 Task: Search one way flight ticket for 4 adults, 2 children, 2 infants in seat and 1 infant on lap in premium economy from Cody: Yellowstone Regional Airport to Gillette: Gillette Campbell County Airport on 5-1-2023. Number of bags: 1 carry on bag. Price is upto 99000. Outbound departure time preference is 23:30.
Action: Mouse moved to (209, 333)
Screenshot: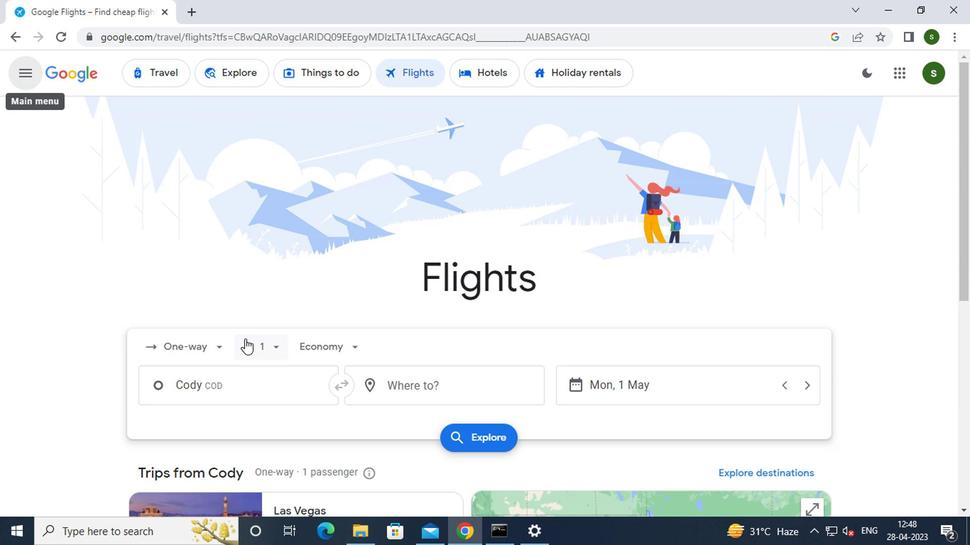 
Action: Mouse pressed left at (209, 333)
Screenshot: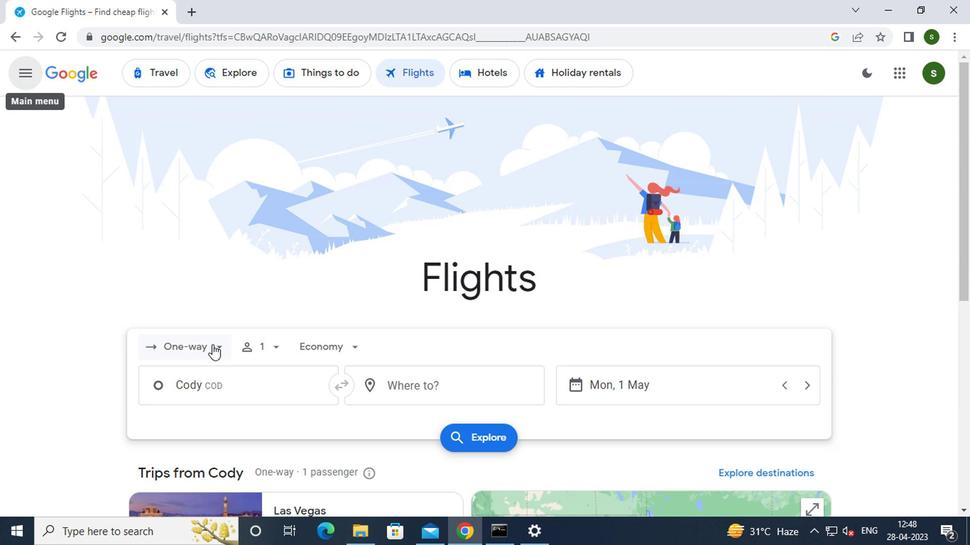 
Action: Mouse moved to (214, 402)
Screenshot: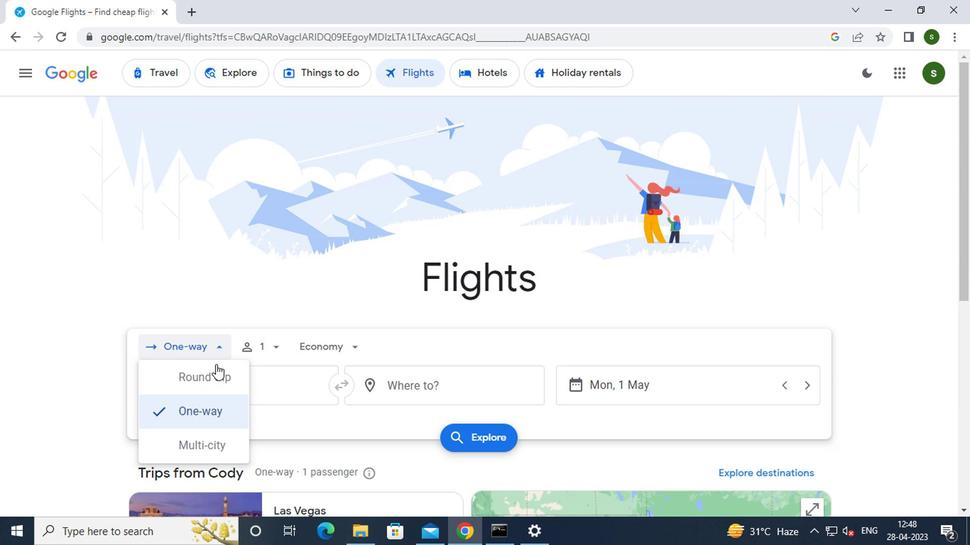 
Action: Mouse pressed left at (214, 402)
Screenshot: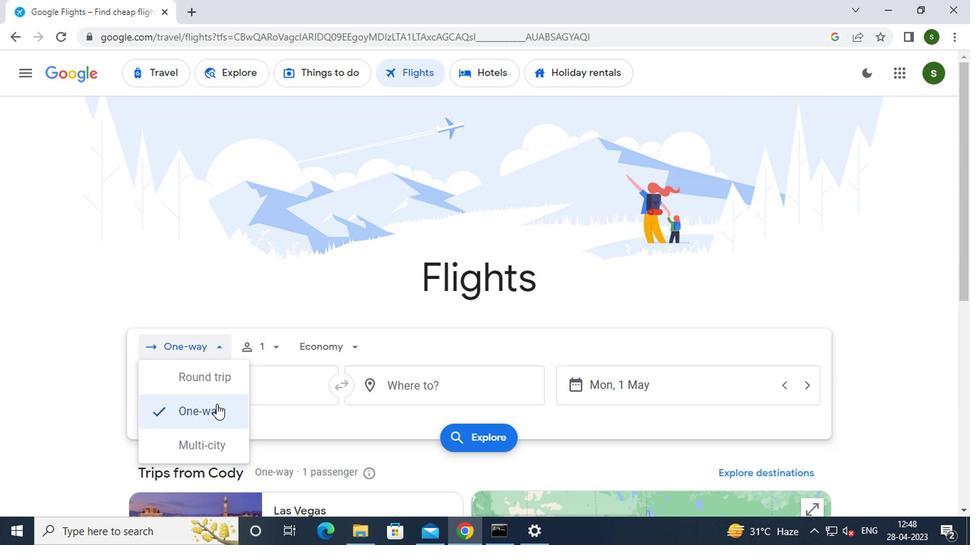 
Action: Mouse moved to (268, 342)
Screenshot: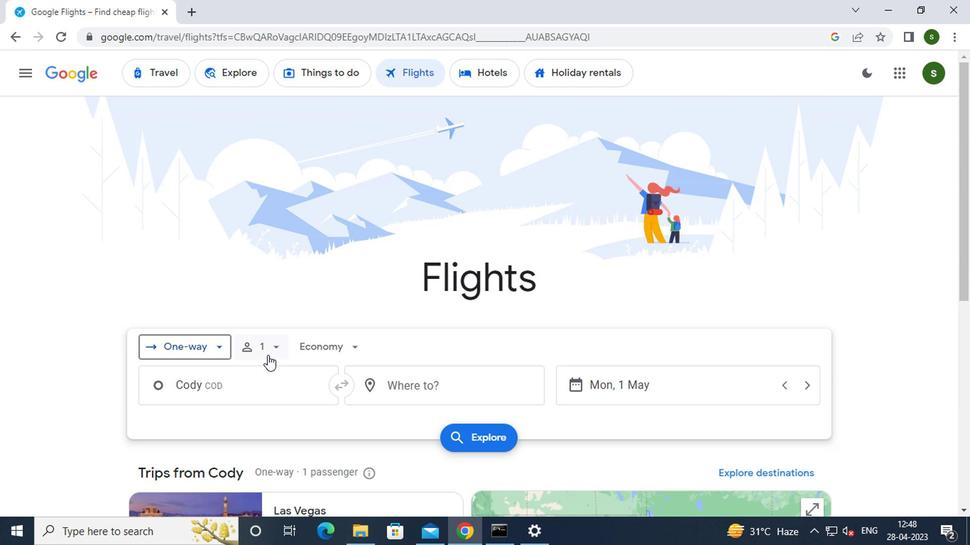 
Action: Mouse pressed left at (268, 342)
Screenshot: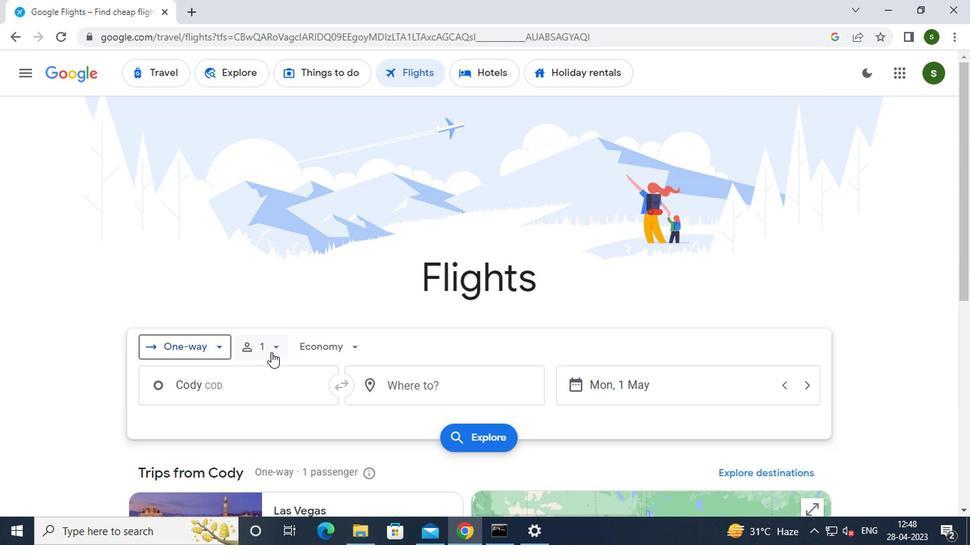 
Action: Mouse moved to (375, 383)
Screenshot: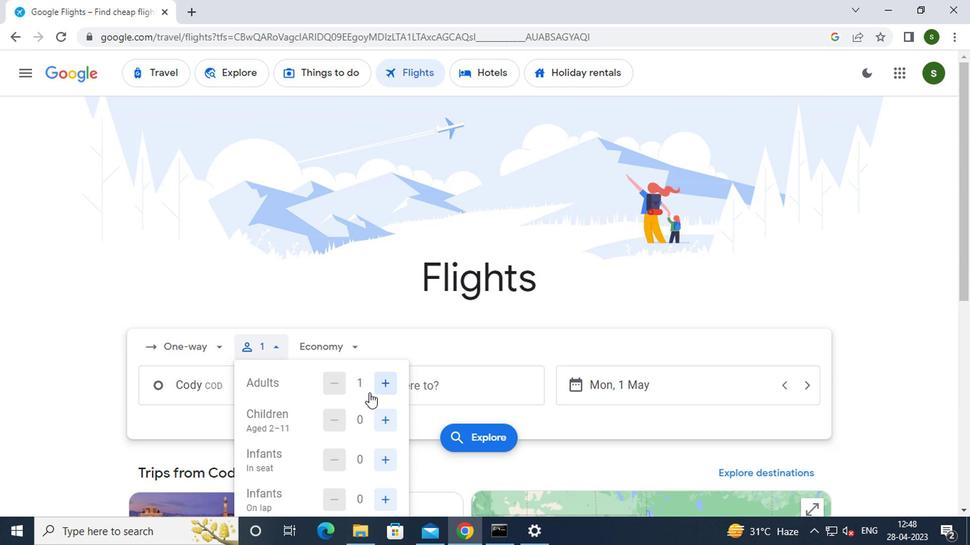 
Action: Mouse pressed left at (375, 383)
Screenshot: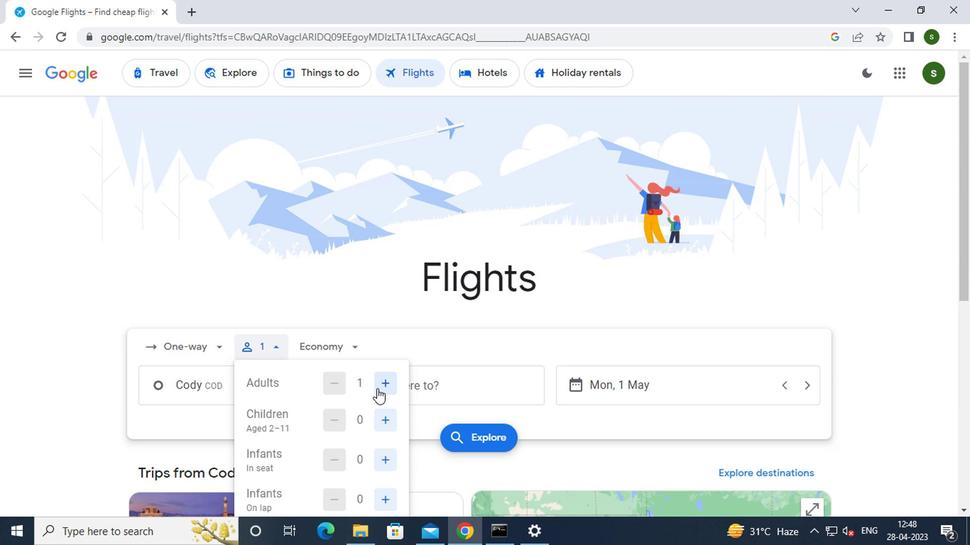
Action: Mouse pressed left at (375, 383)
Screenshot: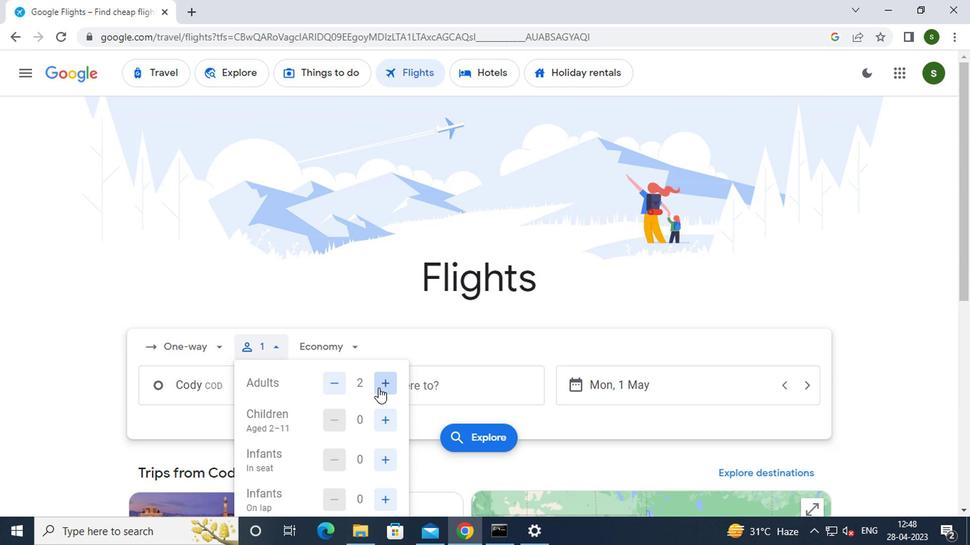 
Action: Mouse pressed left at (375, 383)
Screenshot: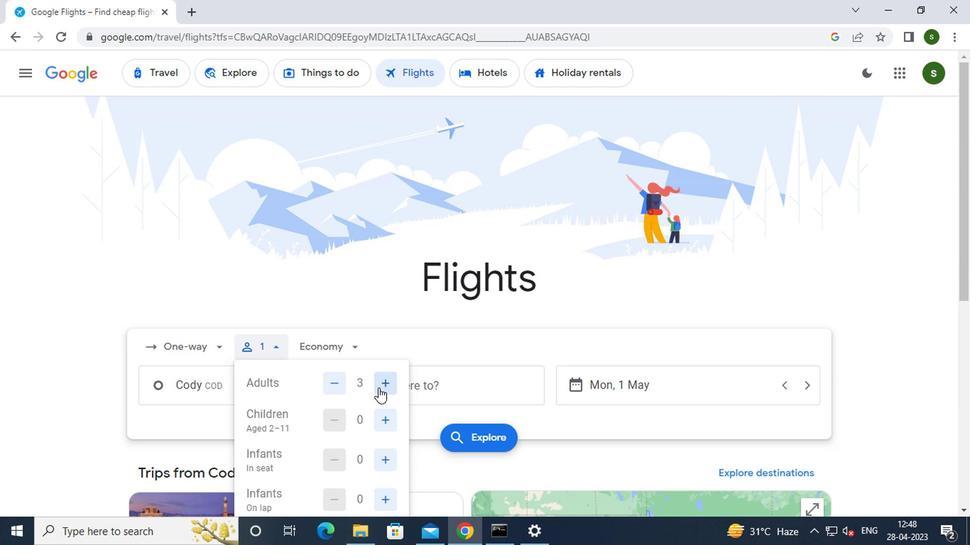
Action: Mouse moved to (387, 419)
Screenshot: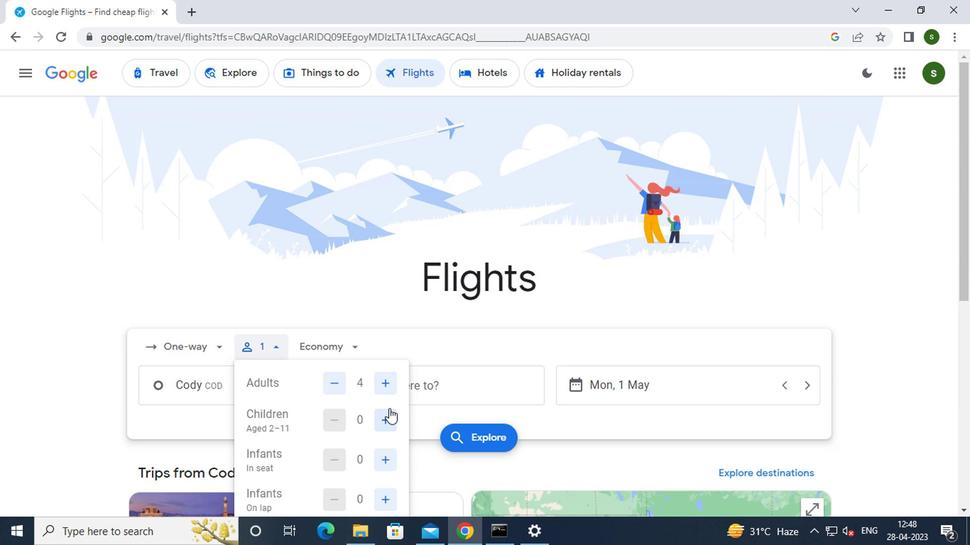 
Action: Mouse pressed left at (387, 419)
Screenshot: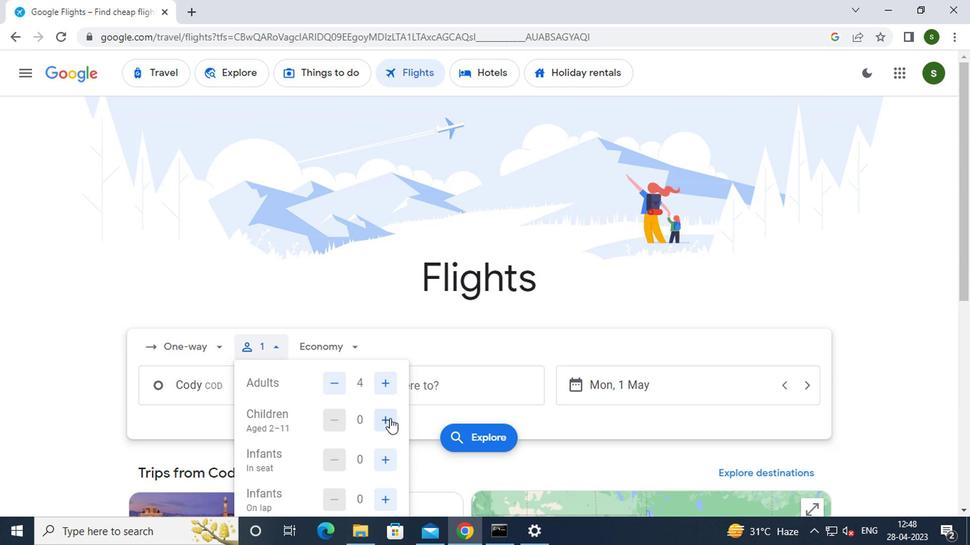 
Action: Mouse pressed left at (387, 419)
Screenshot: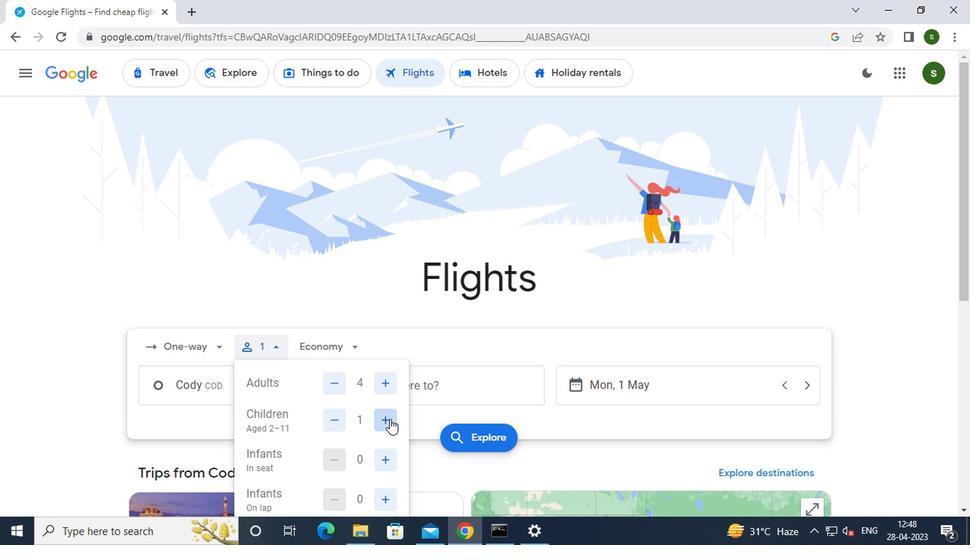 
Action: Mouse moved to (380, 466)
Screenshot: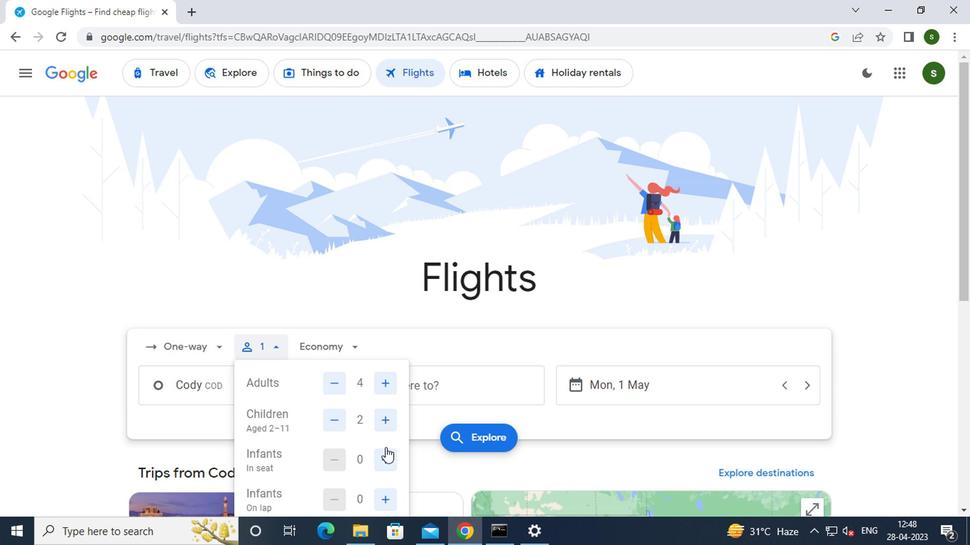 
Action: Mouse pressed left at (380, 466)
Screenshot: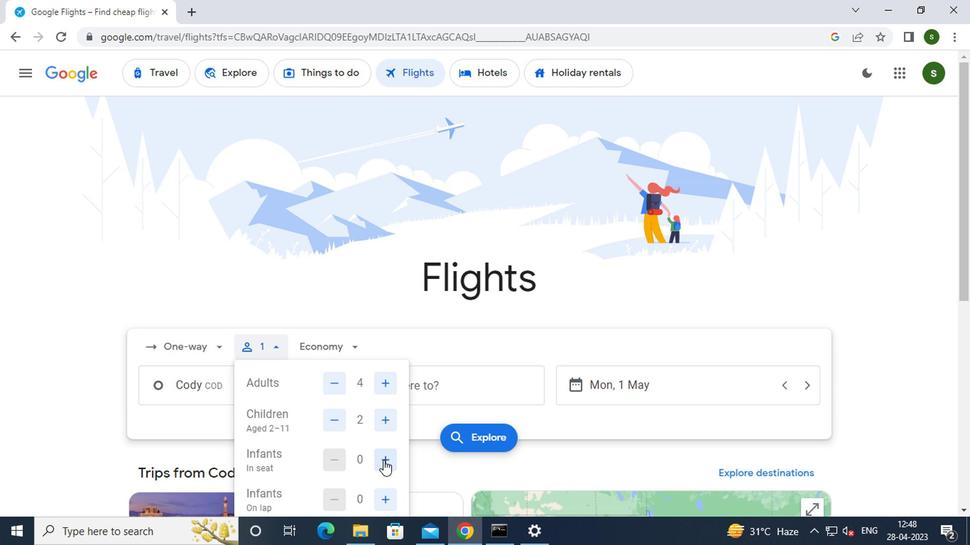 
Action: Mouse pressed left at (380, 466)
Screenshot: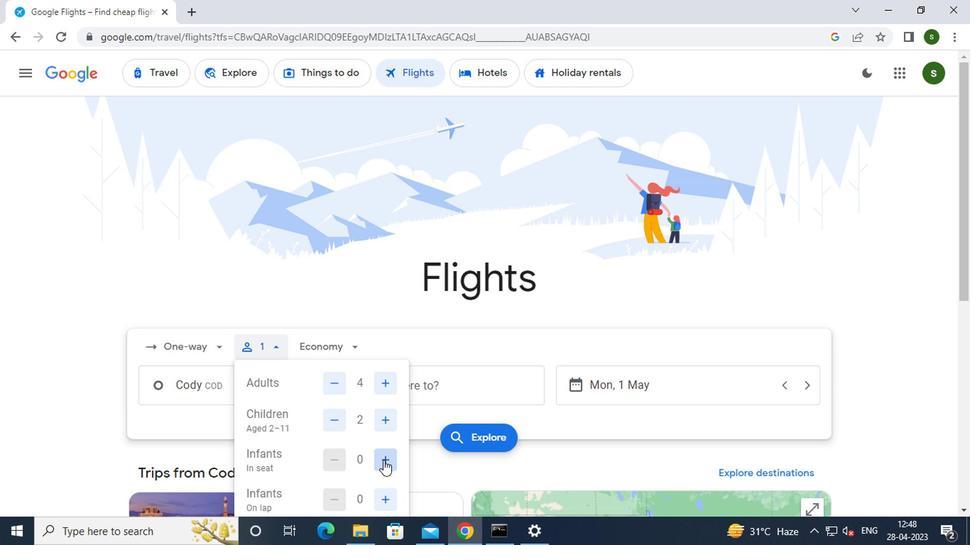 
Action: Mouse moved to (384, 508)
Screenshot: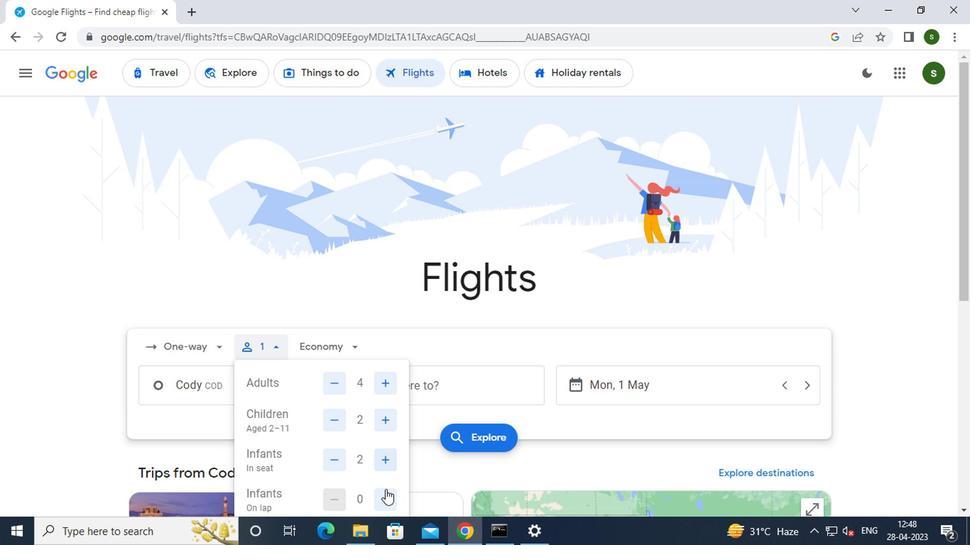 
Action: Mouse pressed left at (384, 508)
Screenshot: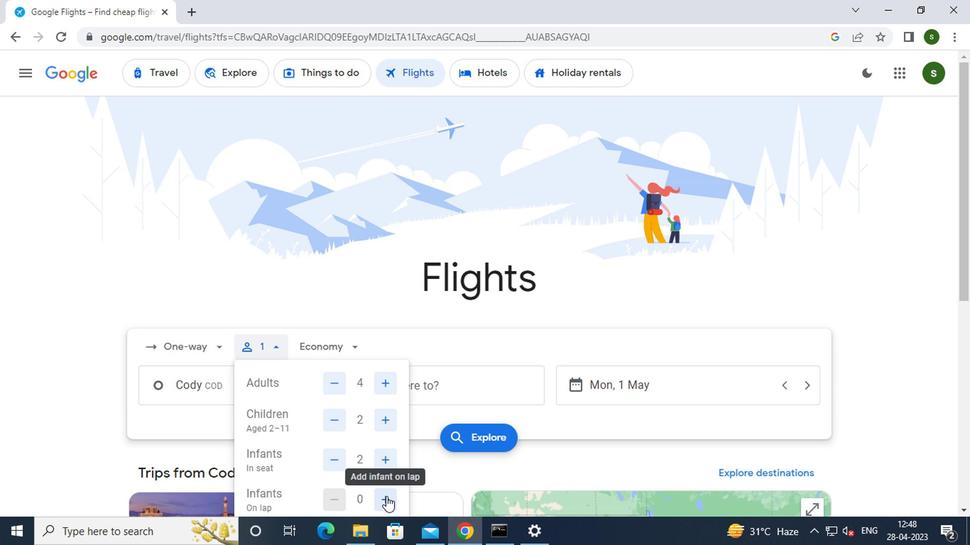 
Action: Mouse moved to (340, 340)
Screenshot: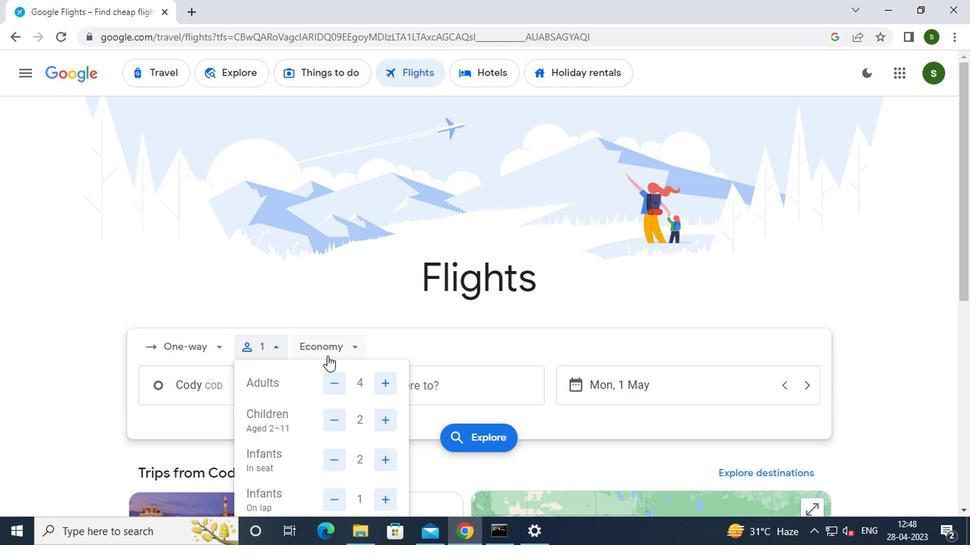 
Action: Mouse pressed left at (340, 340)
Screenshot: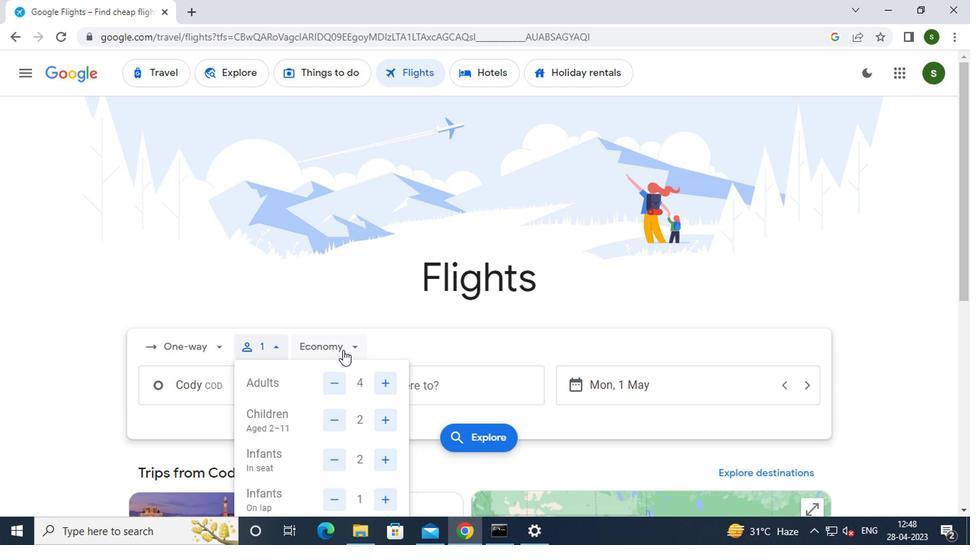 
Action: Mouse moved to (364, 421)
Screenshot: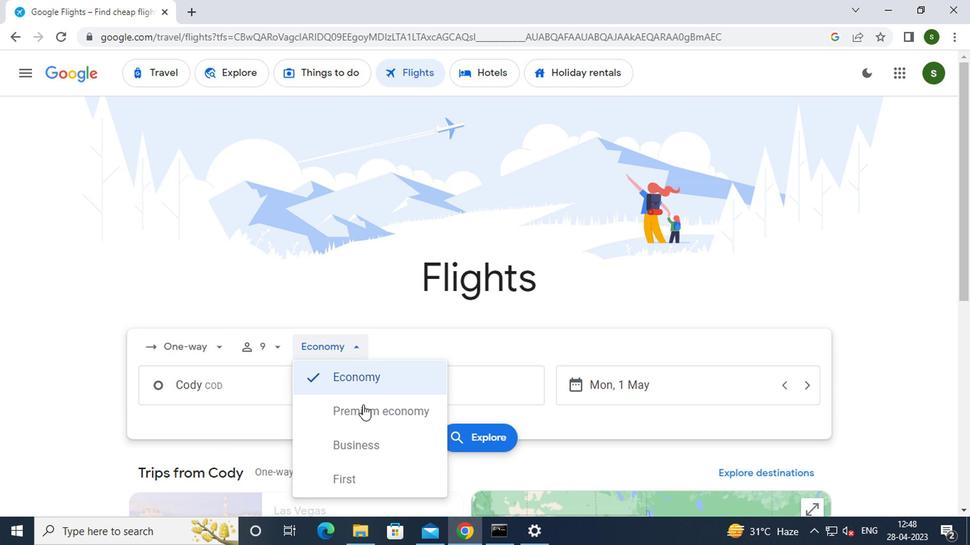 
Action: Mouse pressed left at (364, 421)
Screenshot: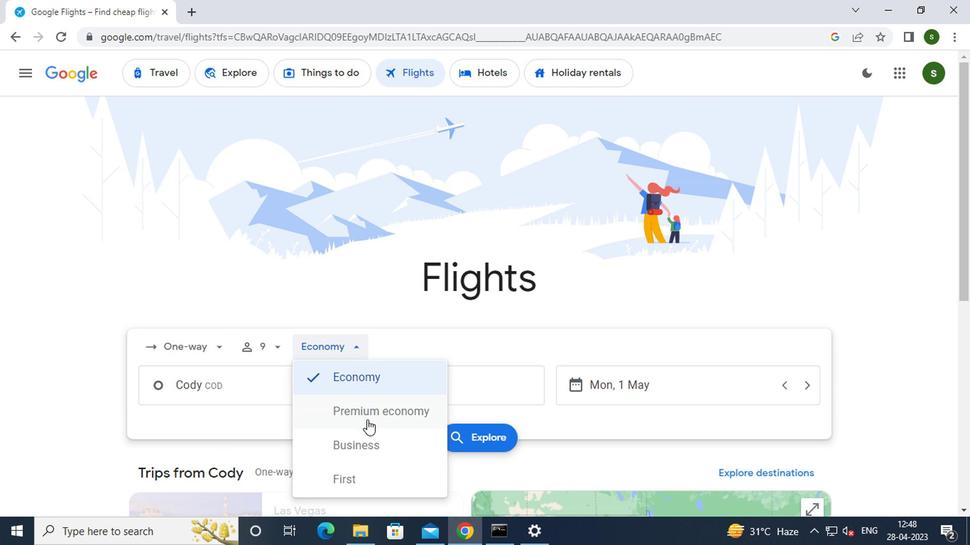 
Action: Mouse moved to (267, 390)
Screenshot: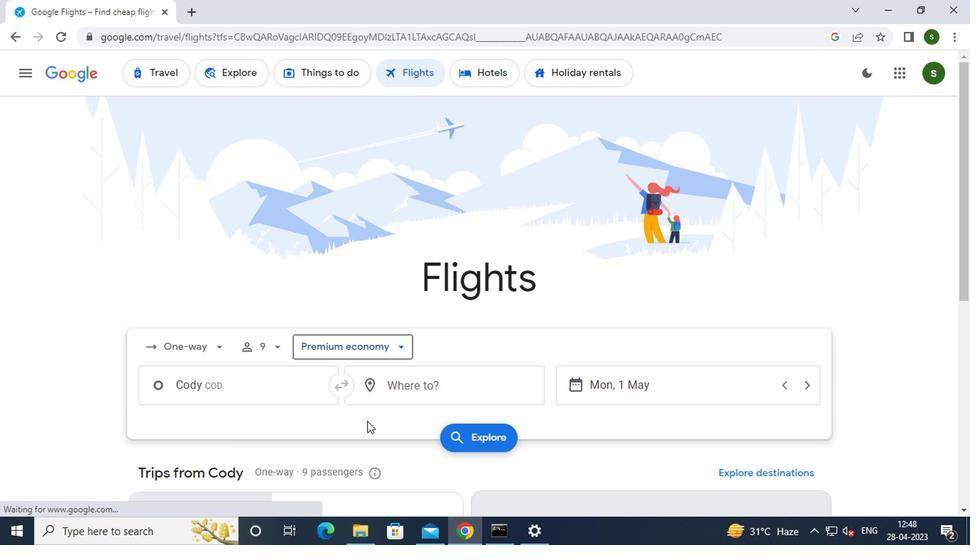 
Action: Mouse pressed left at (267, 390)
Screenshot: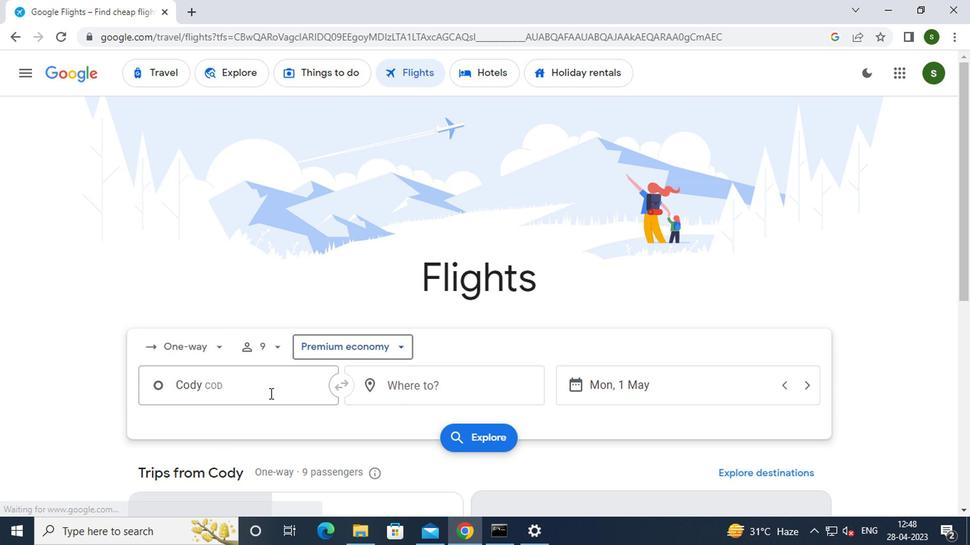 
Action: Key pressed c<Key.caps_lock>ody
Screenshot: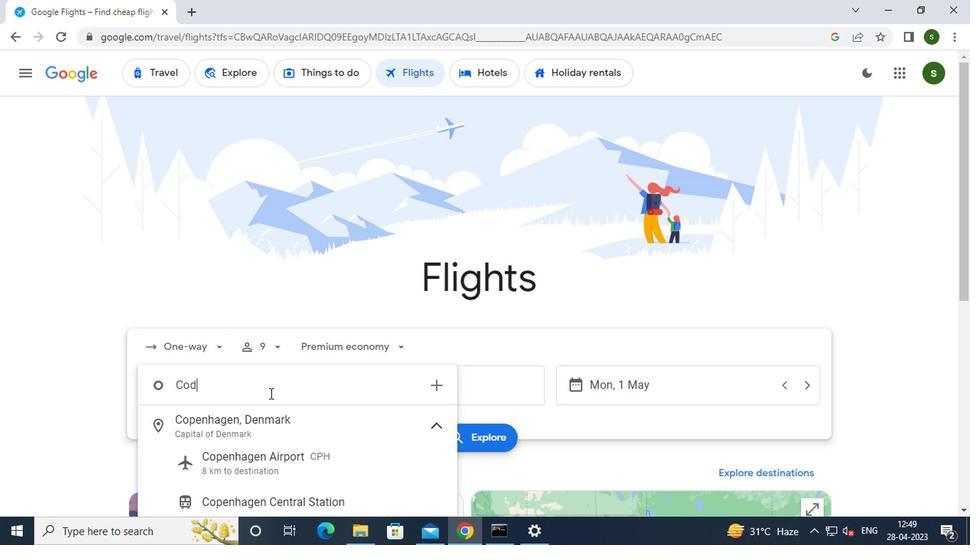 
Action: Mouse moved to (281, 465)
Screenshot: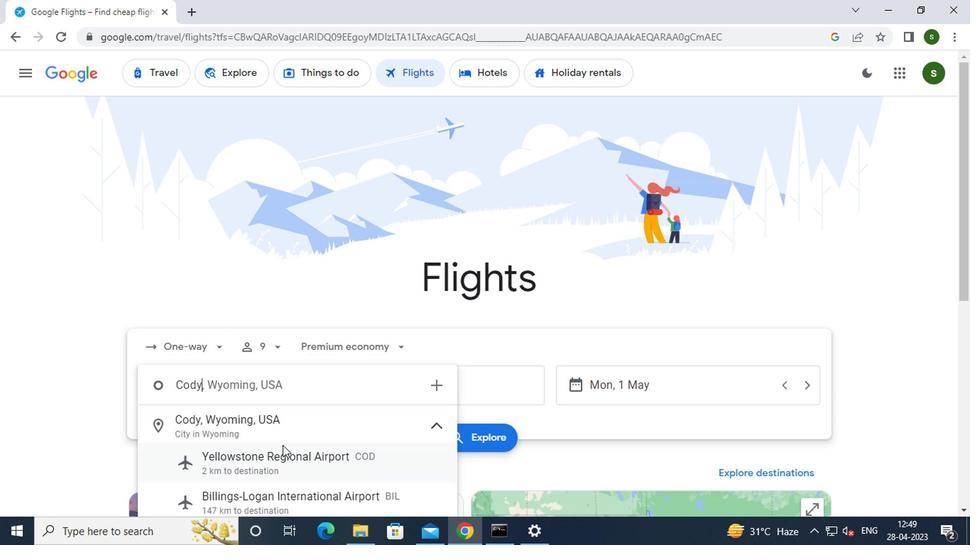 
Action: Mouse pressed left at (281, 465)
Screenshot: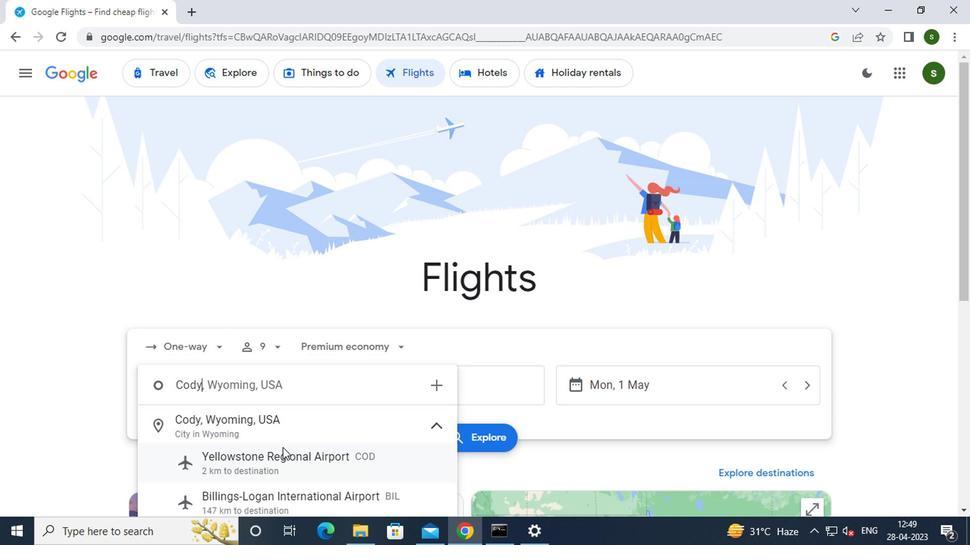 
Action: Mouse moved to (435, 375)
Screenshot: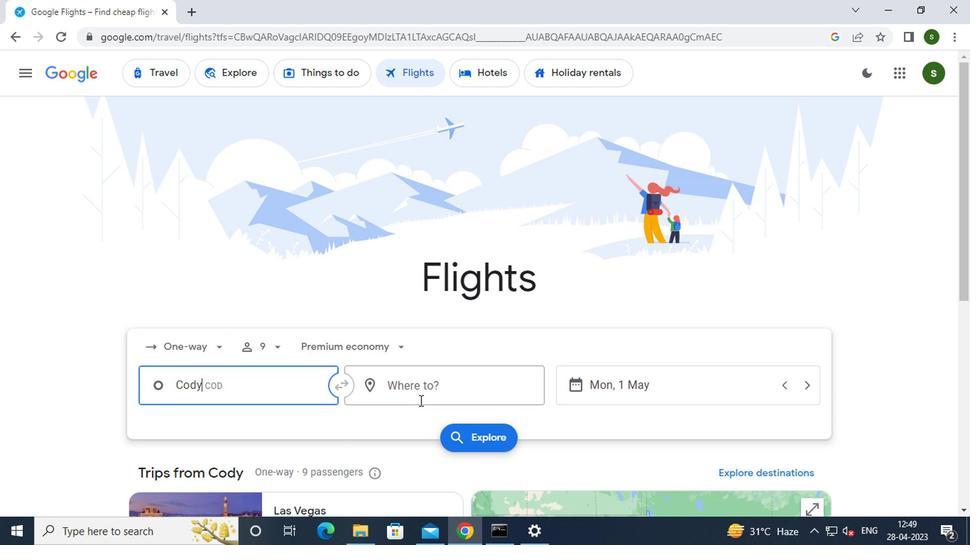 
Action: Mouse pressed left at (435, 375)
Screenshot: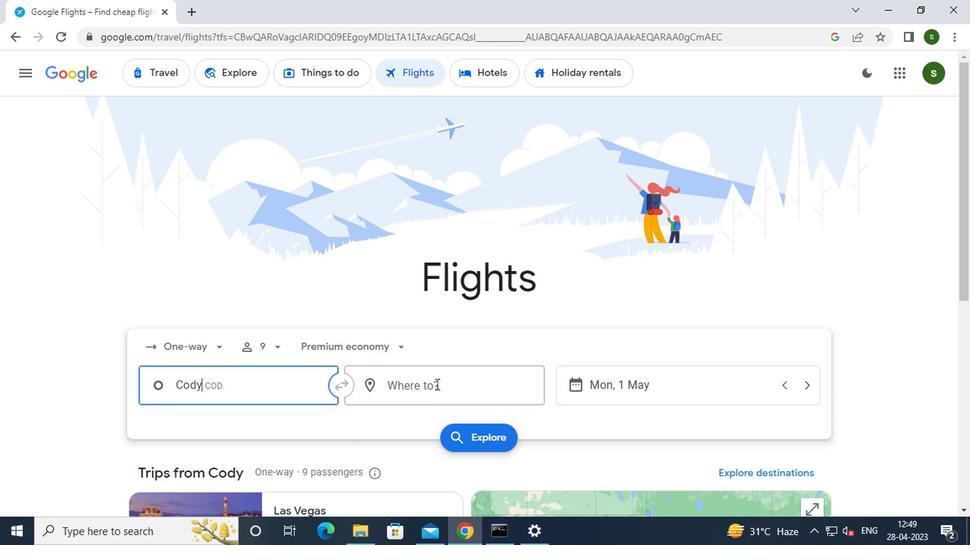 
Action: Key pressed <Key.caps_lock>g<Key.caps_lock>illette<Key.enter>
Screenshot: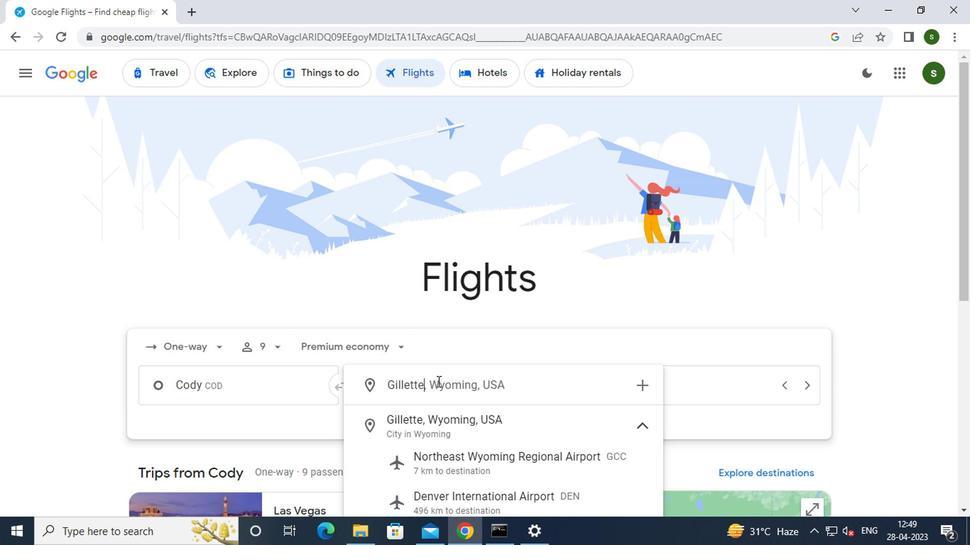 
Action: Mouse moved to (684, 395)
Screenshot: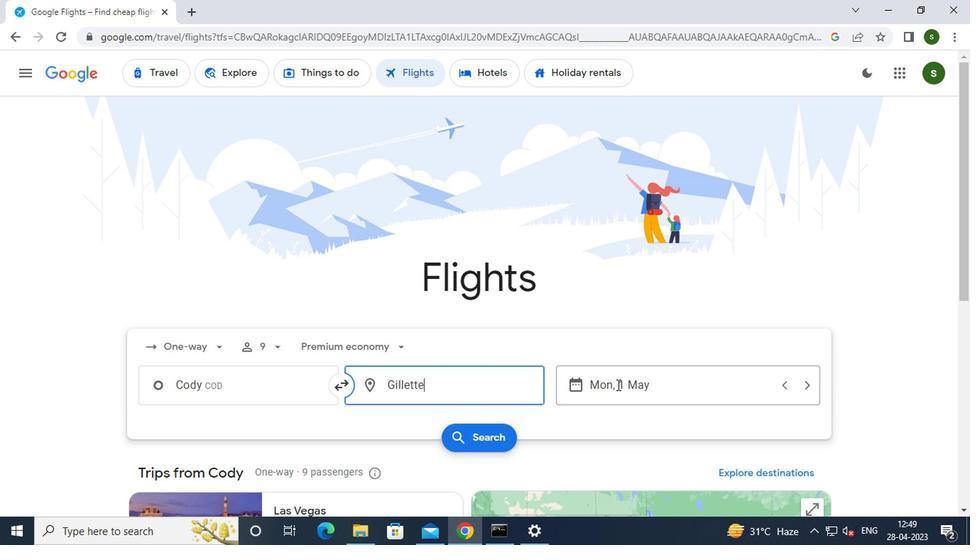 
Action: Mouse pressed left at (684, 395)
Screenshot: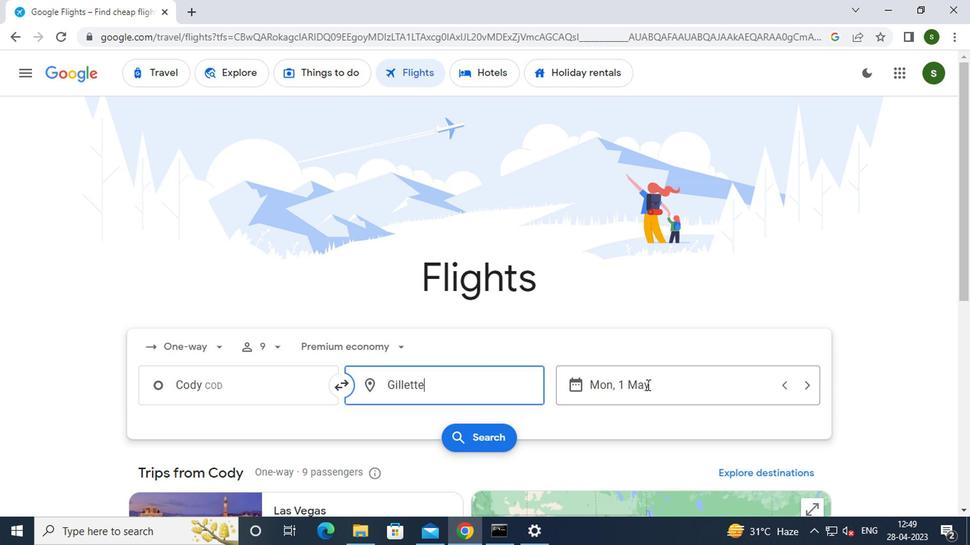 
Action: Mouse moved to (623, 227)
Screenshot: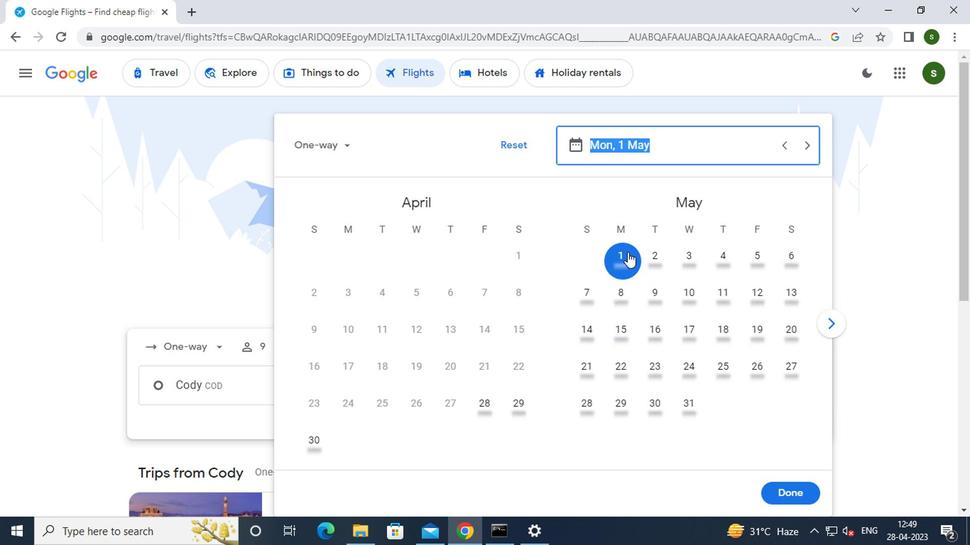 
Action: Mouse pressed left at (623, 227)
Screenshot: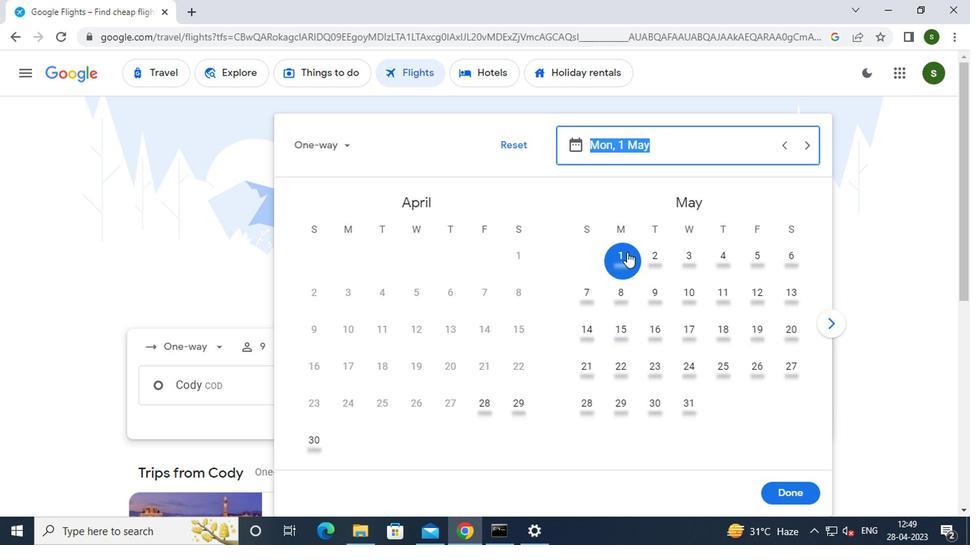 
Action: Mouse moved to (787, 493)
Screenshot: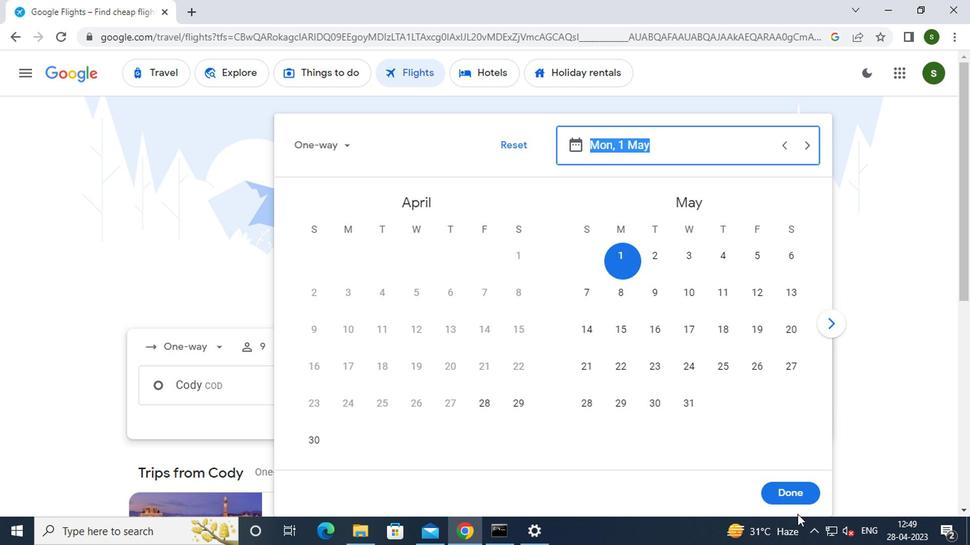 
Action: Mouse pressed left at (787, 493)
Screenshot: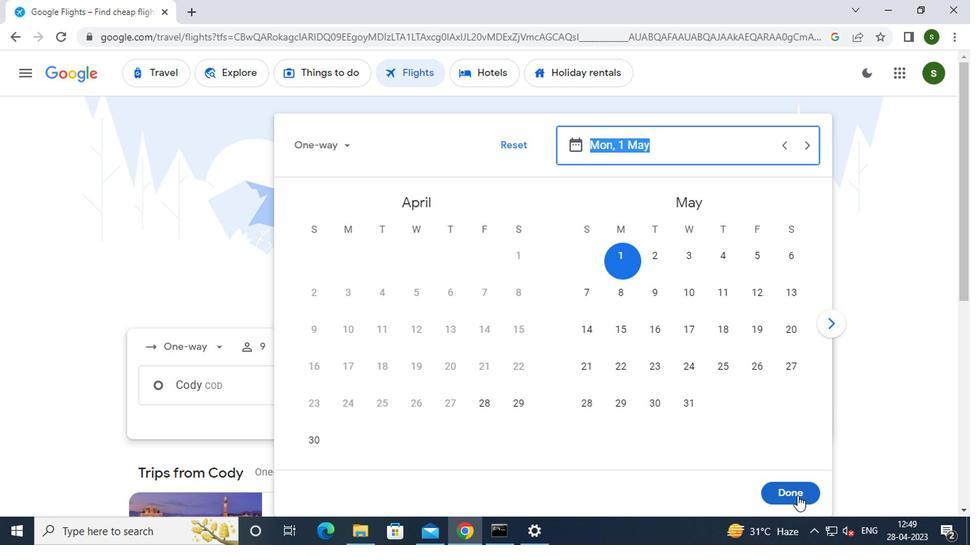 
Action: Mouse moved to (472, 432)
Screenshot: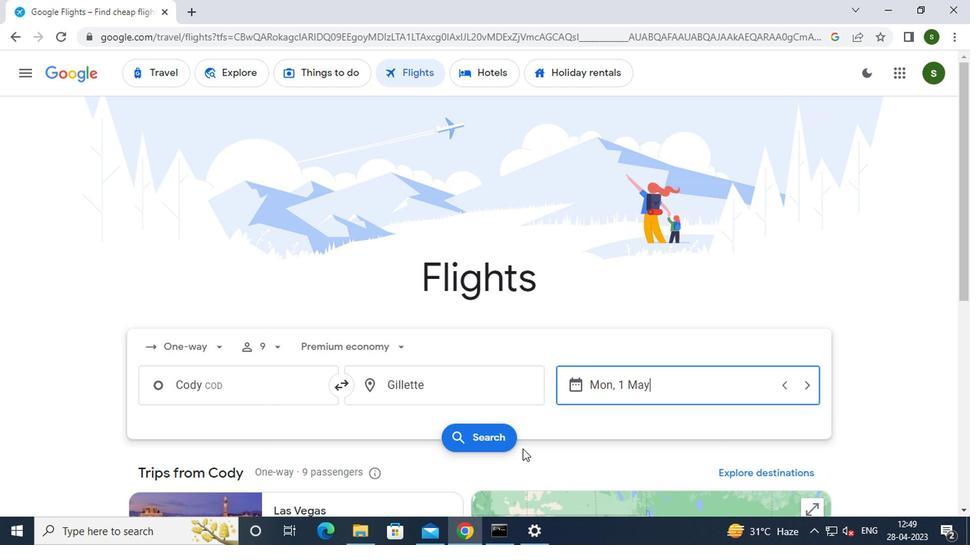 
Action: Mouse pressed left at (472, 432)
Screenshot: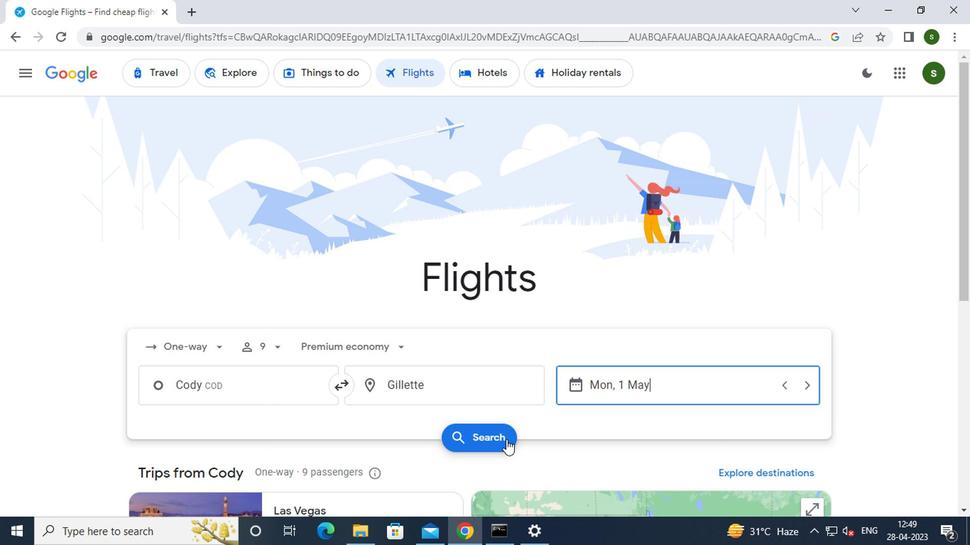 
Action: Mouse moved to (141, 165)
Screenshot: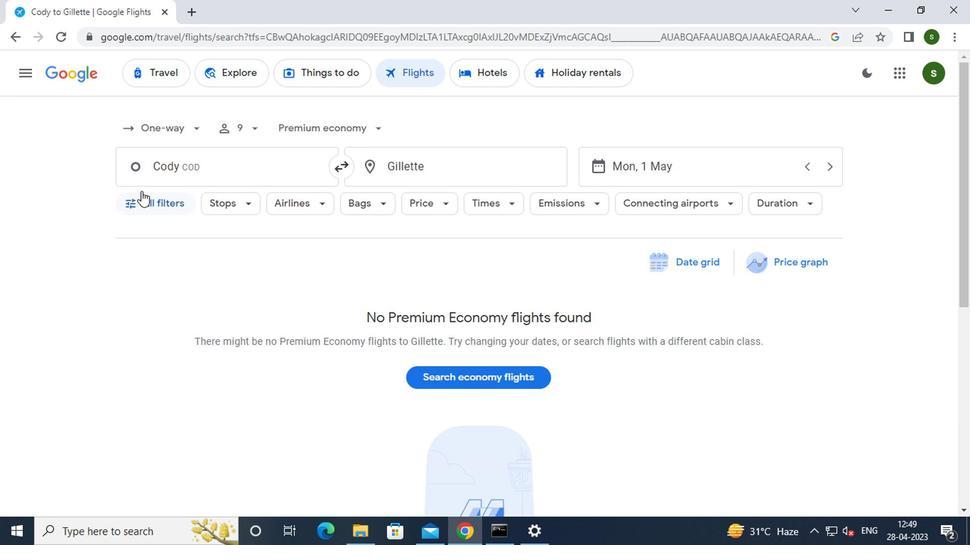 
Action: Mouse pressed left at (141, 165)
Screenshot: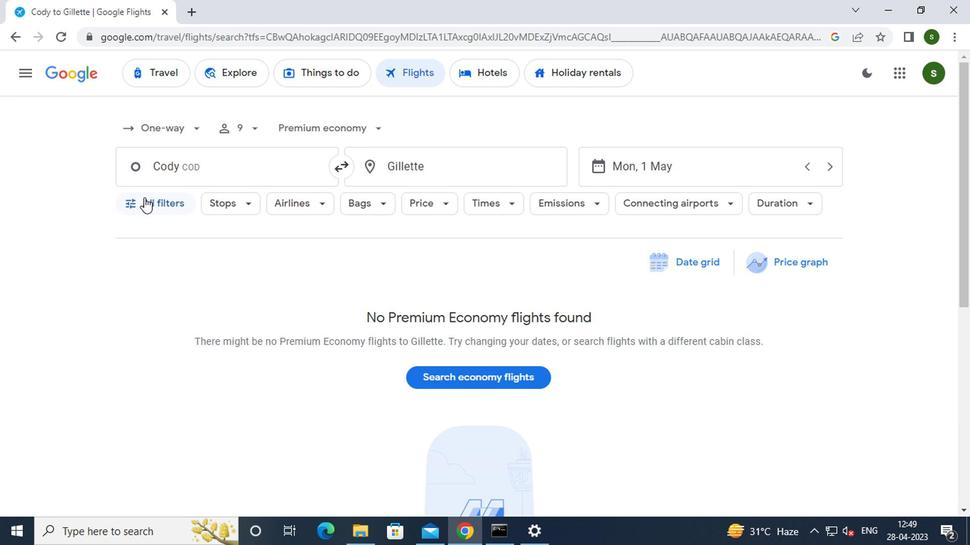 
Action: Mouse moved to (270, 292)
Screenshot: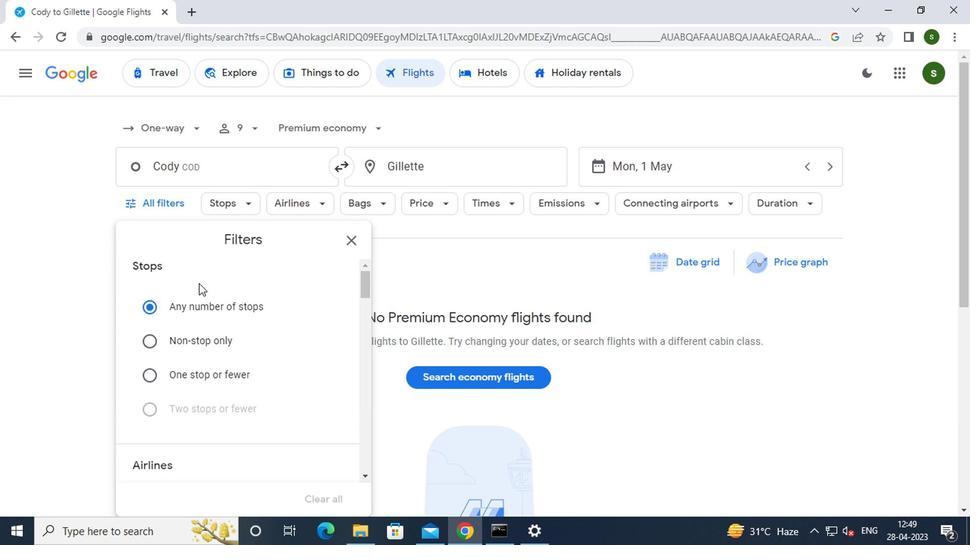 
Action: Mouse scrolled (270, 291) with delta (0, -1)
Screenshot: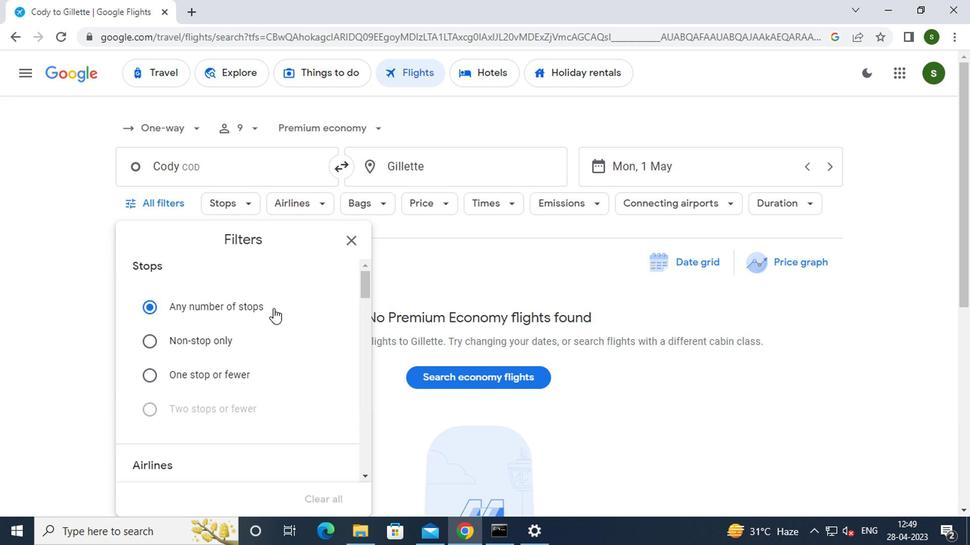 
Action: Mouse scrolled (270, 291) with delta (0, -1)
Screenshot: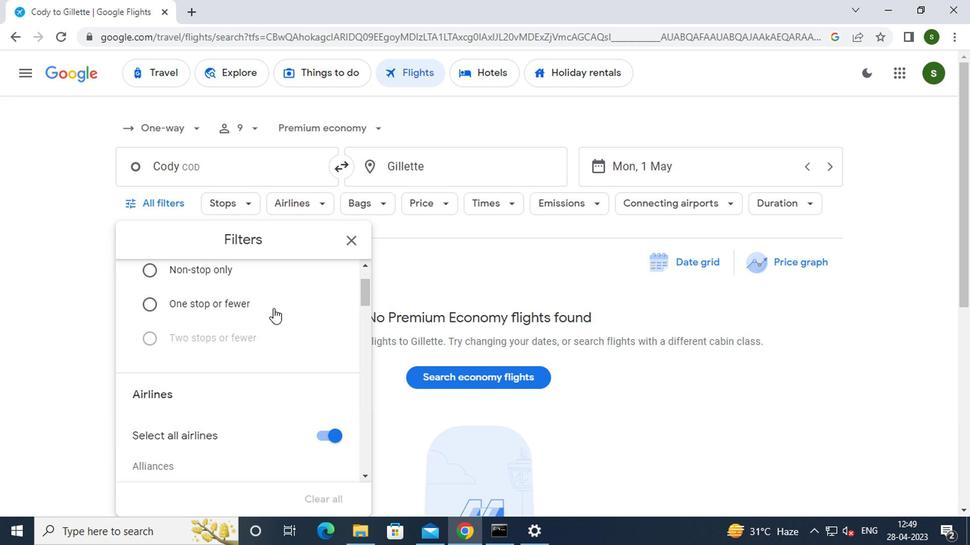 
Action: Mouse scrolled (270, 291) with delta (0, -1)
Screenshot: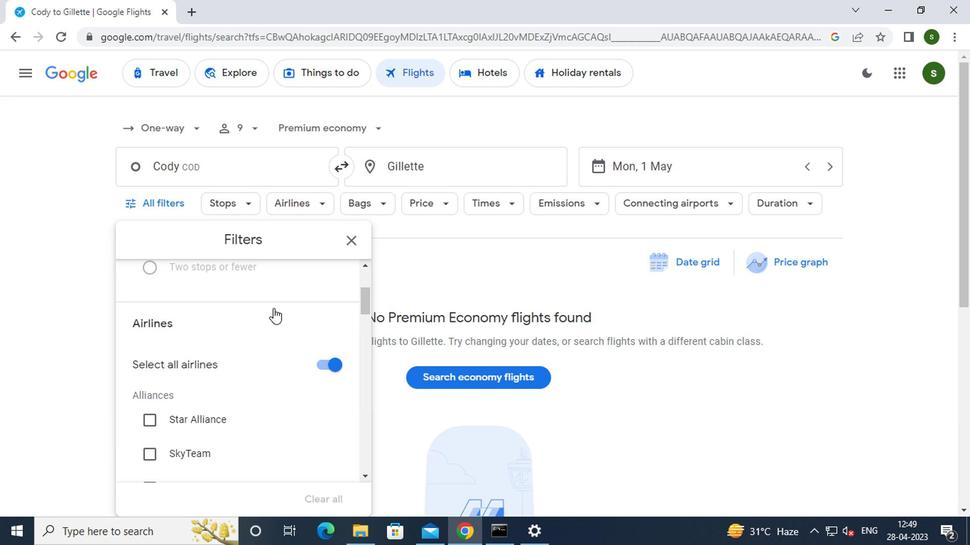 
Action: Mouse scrolled (270, 291) with delta (0, -1)
Screenshot: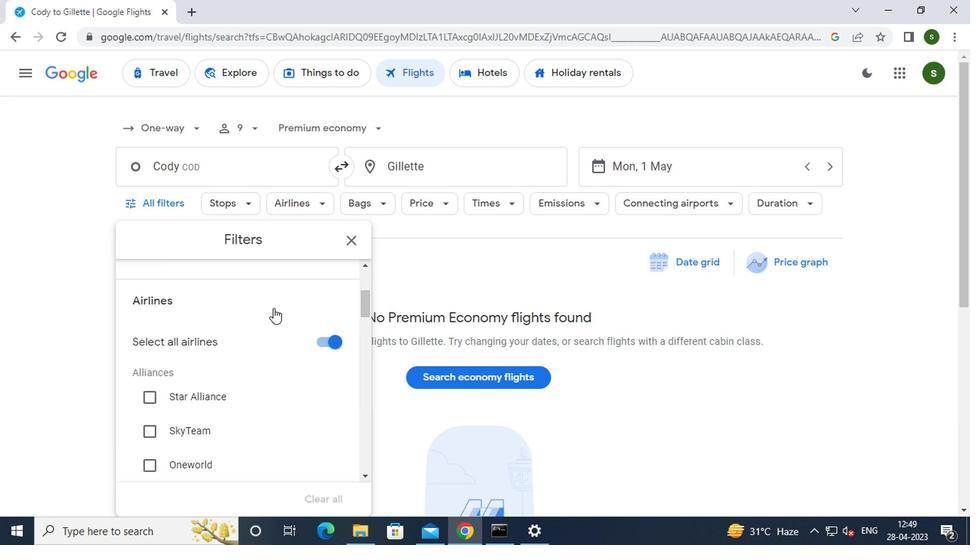 
Action: Mouse scrolled (270, 291) with delta (0, -1)
Screenshot: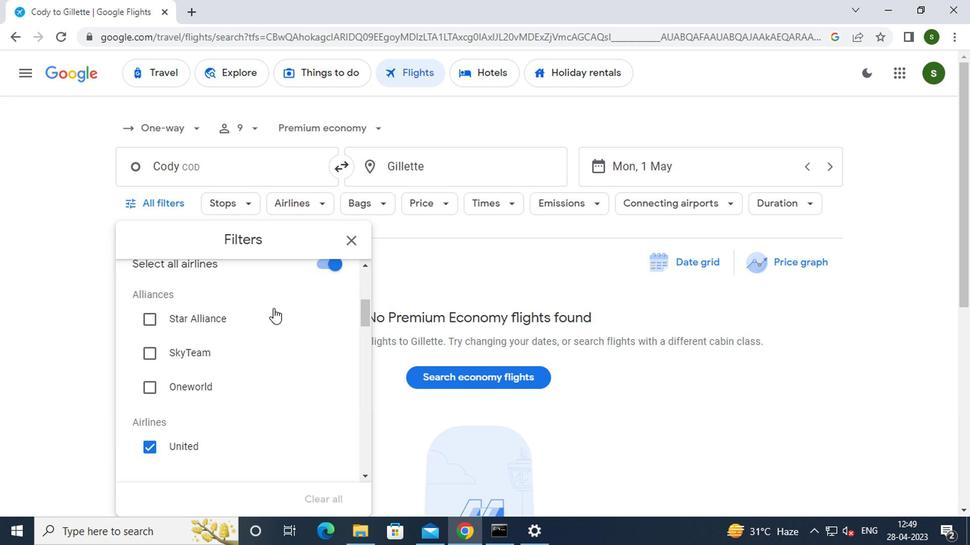 
Action: Mouse scrolled (270, 291) with delta (0, -1)
Screenshot: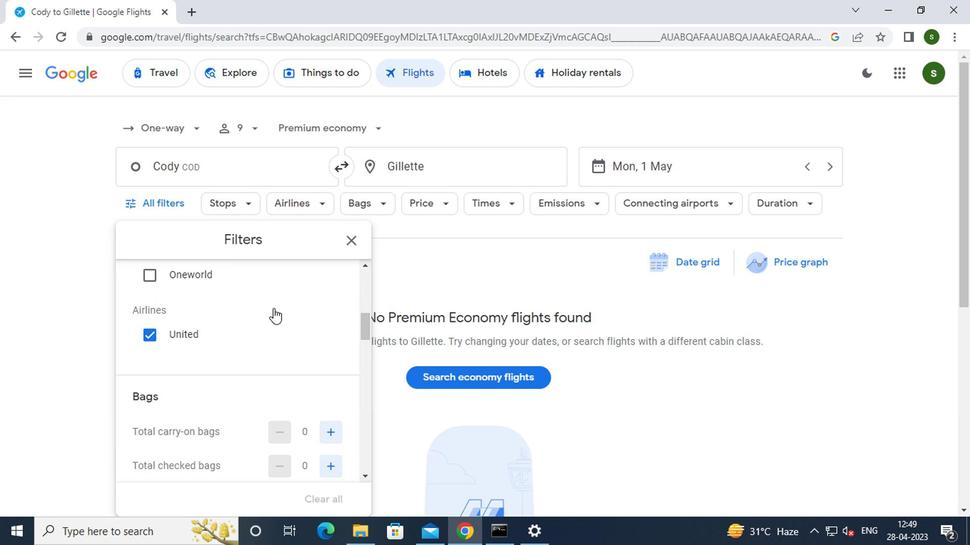 
Action: Mouse moved to (324, 352)
Screenshot: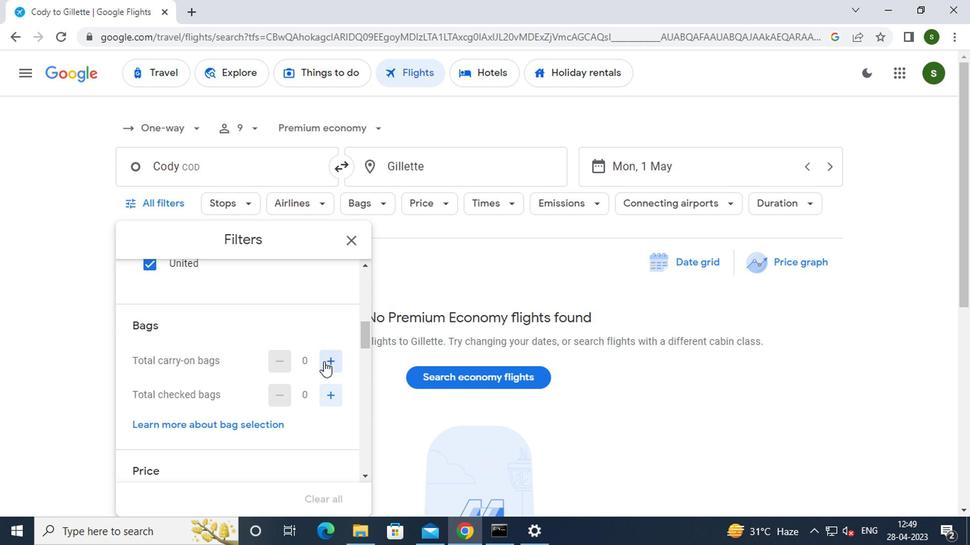 
Action: Mouse pressed left at (324, 352)
Screenshot: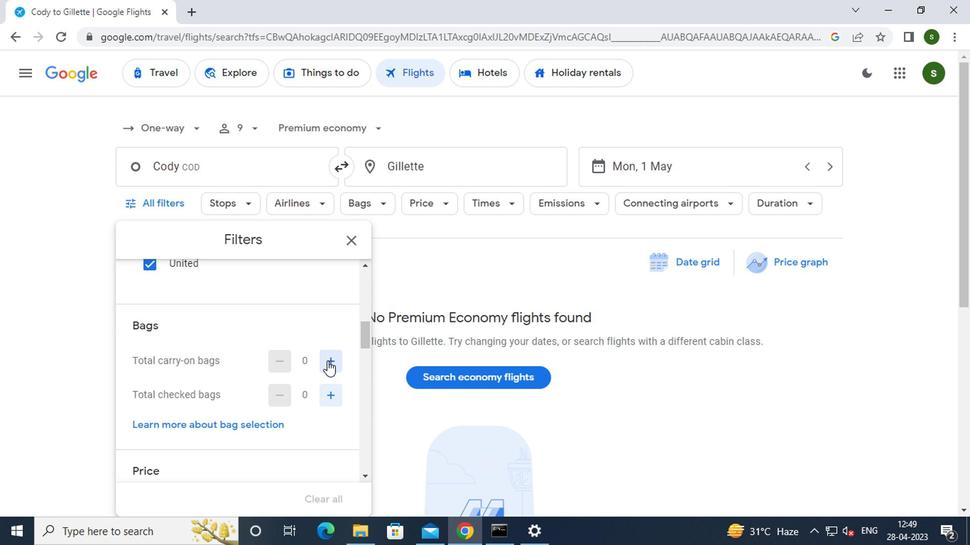 
Action: Mouse scrolled (324, 351) with delta (0, -1)
Screenshot: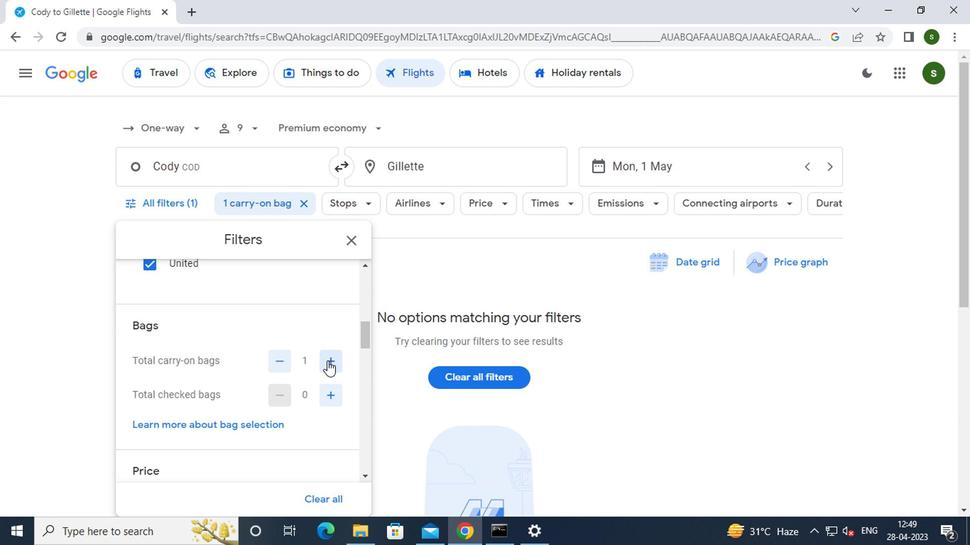 
Action: Mouse scrolled (324, 351) with delta (0, -1)
Screenshot: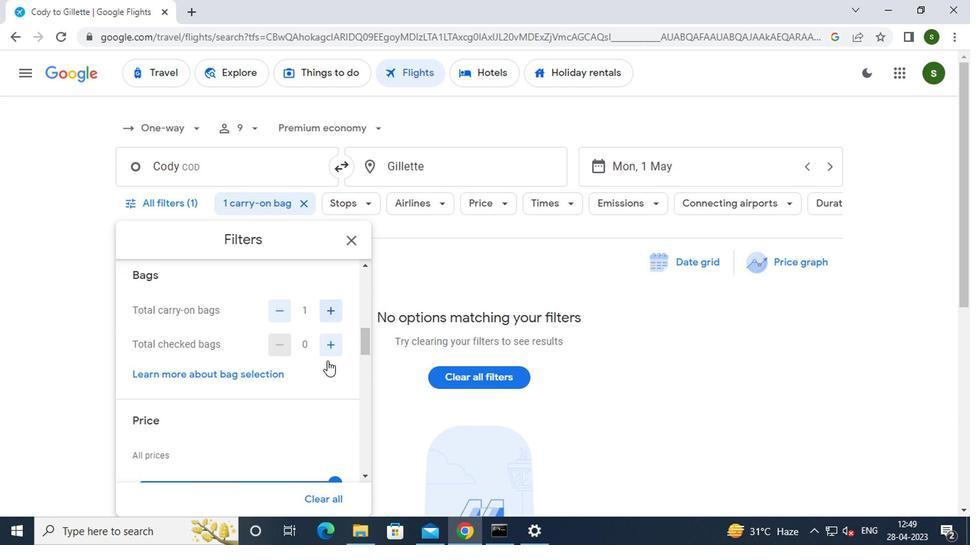 
Action: Mouse moved to (331, 382)
Screenshot: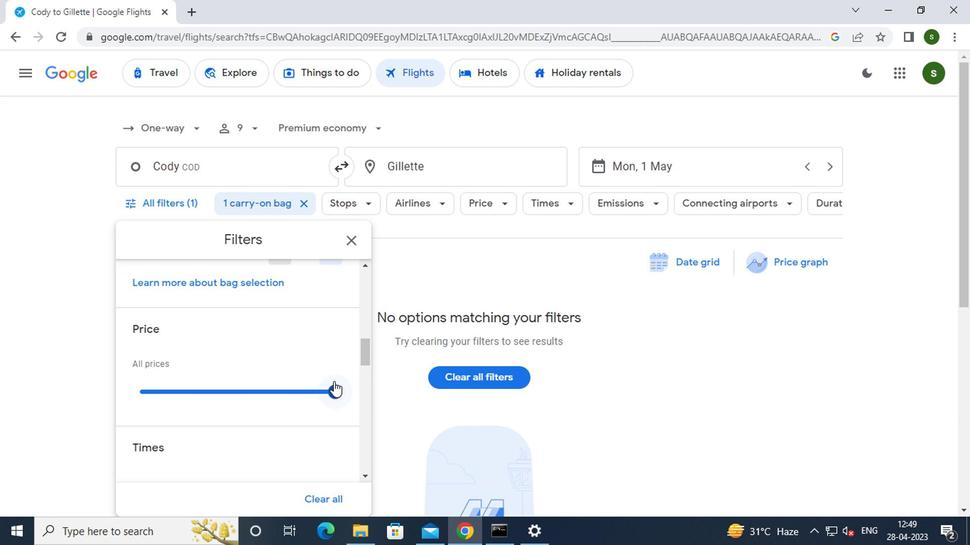 
Action: Mouse pressed left at (331, 382)
Screenshot: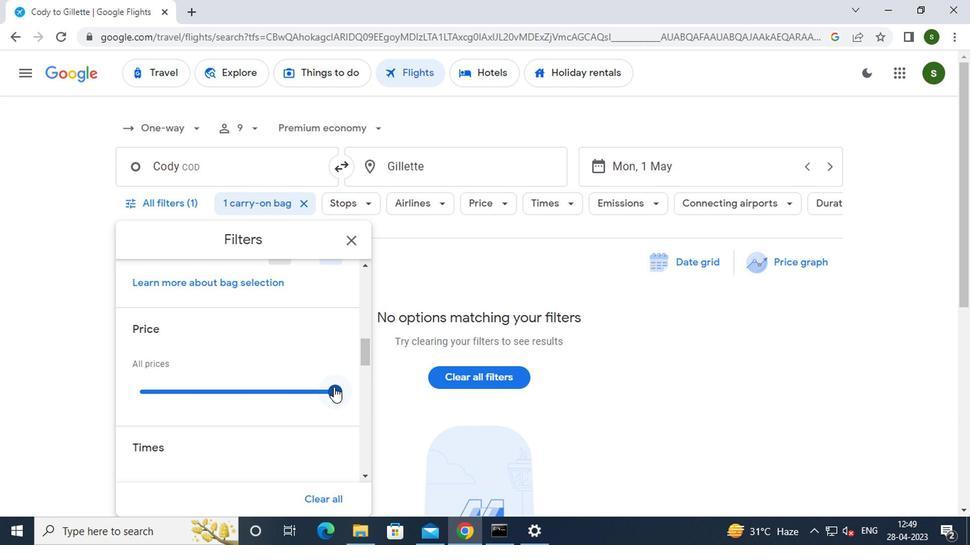 
Action: Mouse moved to (260, 382)
Screenshot: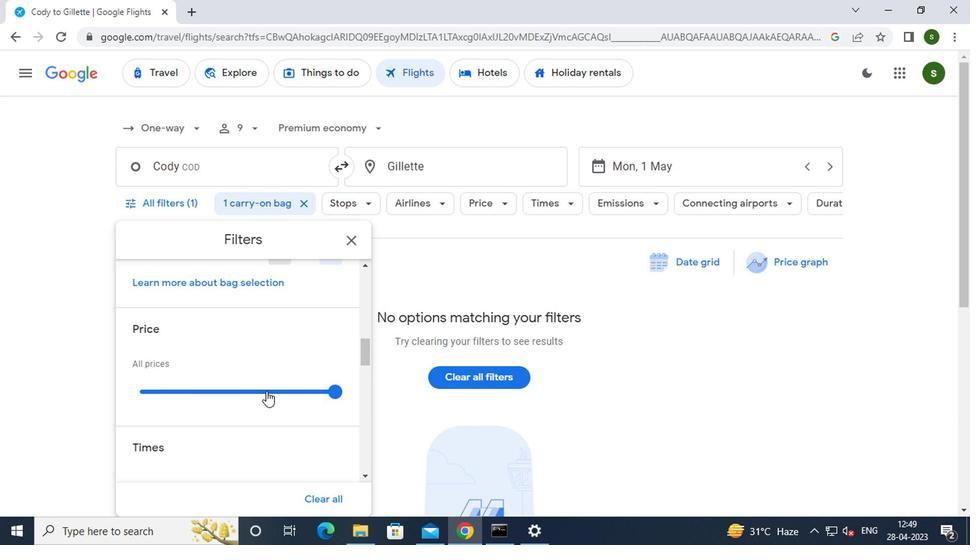 
Action: Mouse scrolled (260, 382) with delta (0, 0)
Screenshot: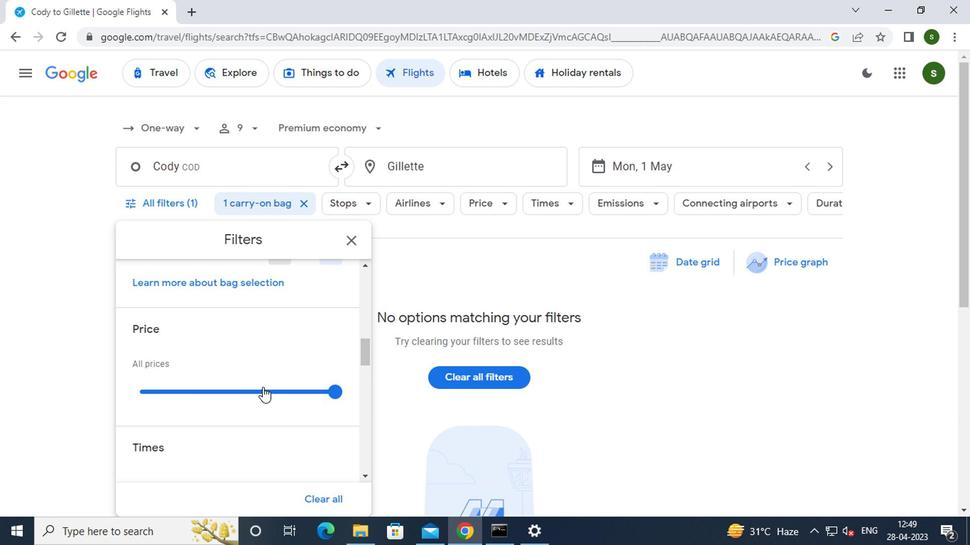 
Action: Mouse scrolled (260, 382) with delta (0, 0)
Screenshot: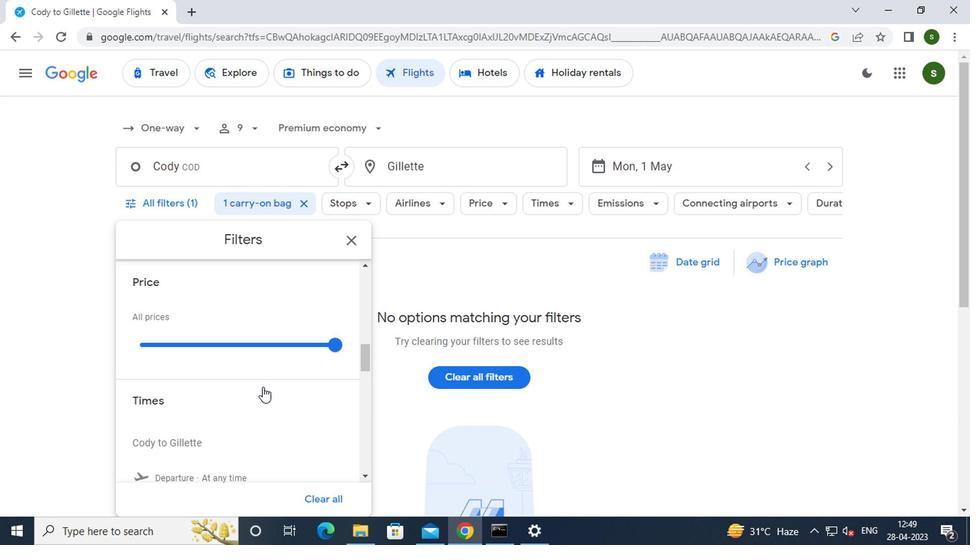 
Action: Mouse moved to (136, 407)
Screenshot: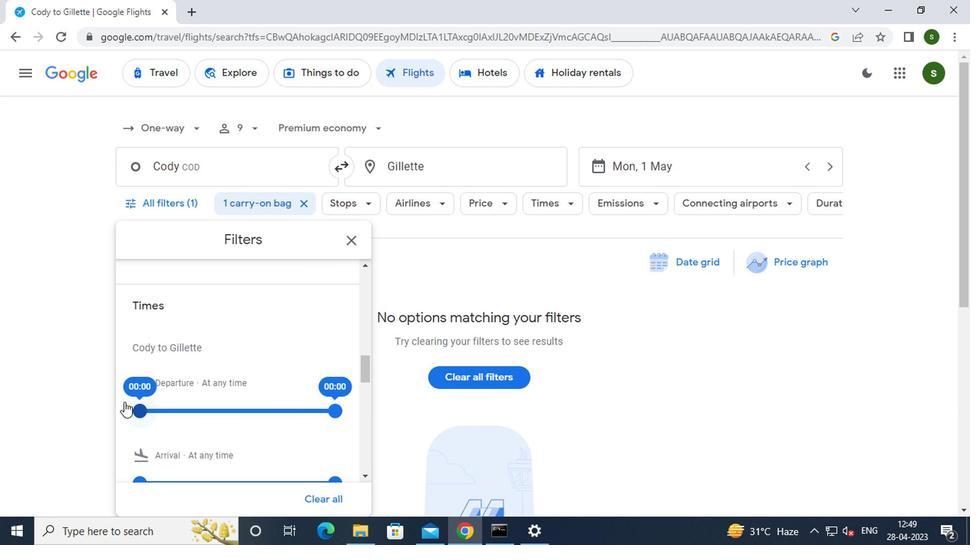 
Action: Mouse pressed left at (136, 407)
Screenshot: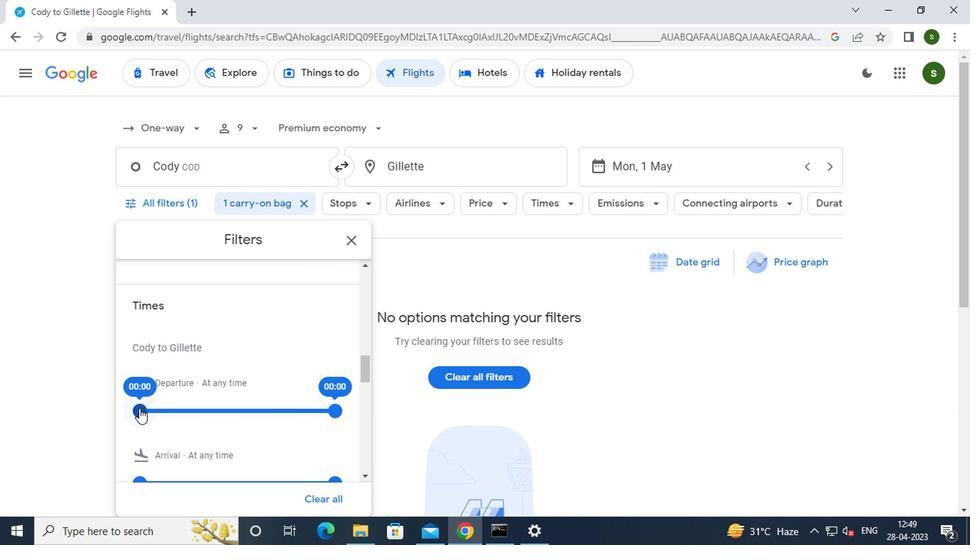 
Action: Mouse moved to (445, 233)
Screenshot: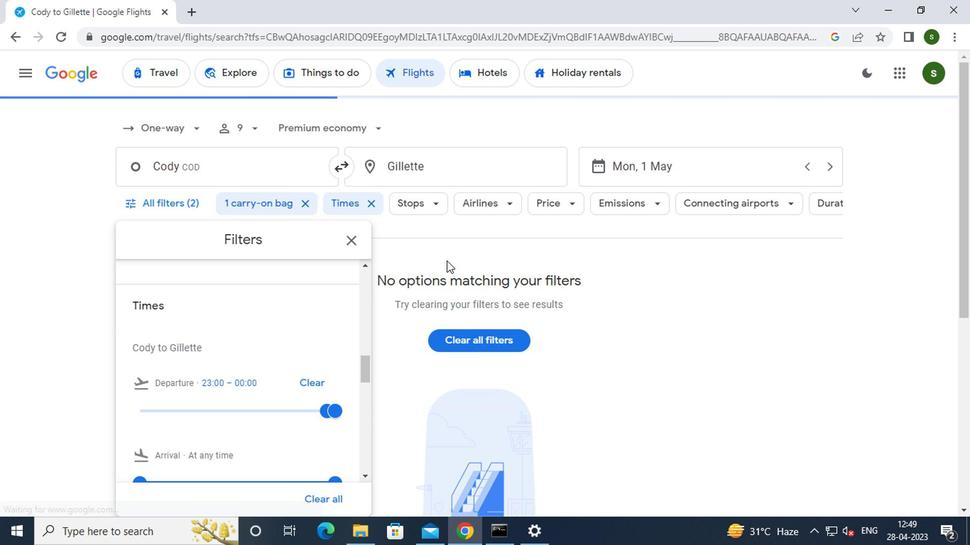 
Action: Mouse pressed left at (445, 233)
Screenshot: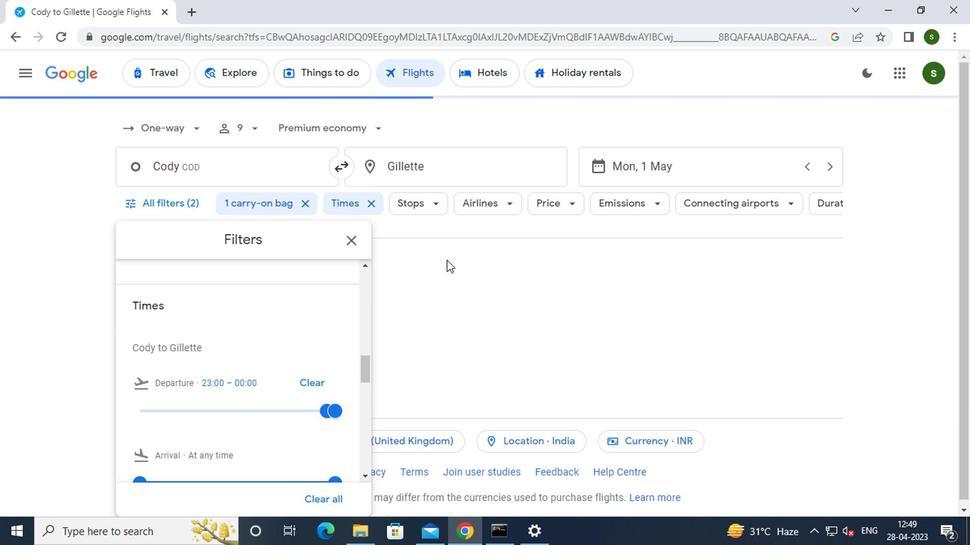 
